 Task: Apply the date format 5 August 1930.
Action: Mouse moved to (50, 159)
Screenshot: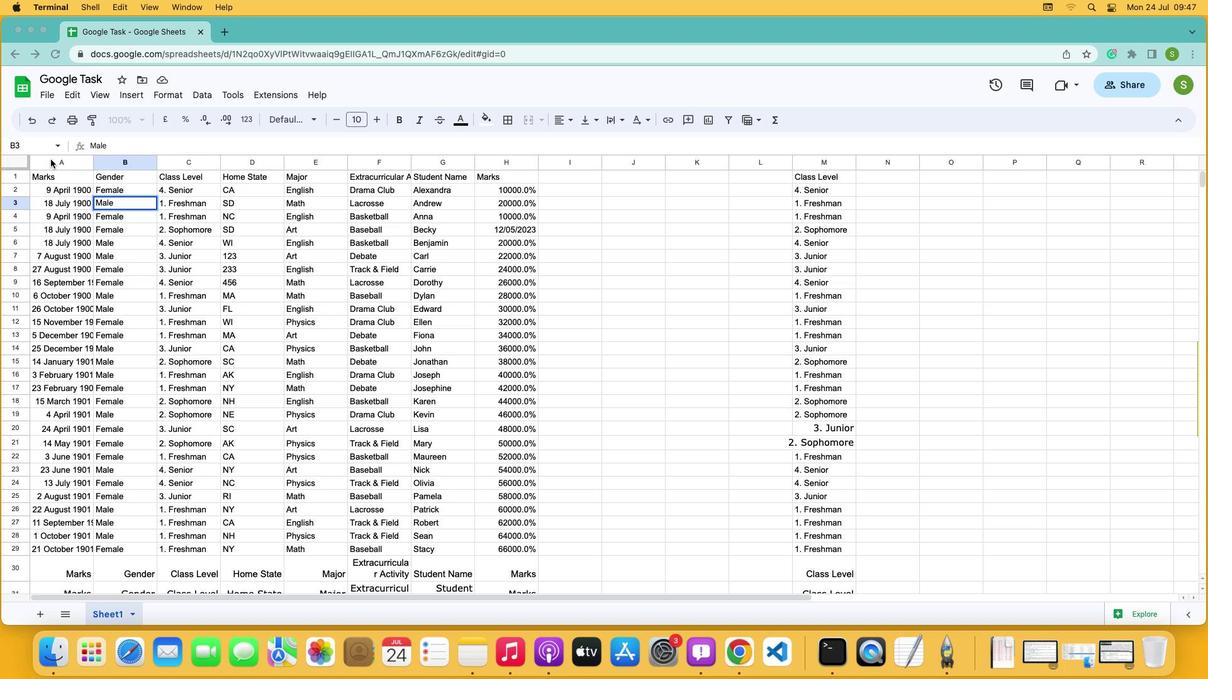 
Action: Mouse pressed left at (50, 159)
Screenshot: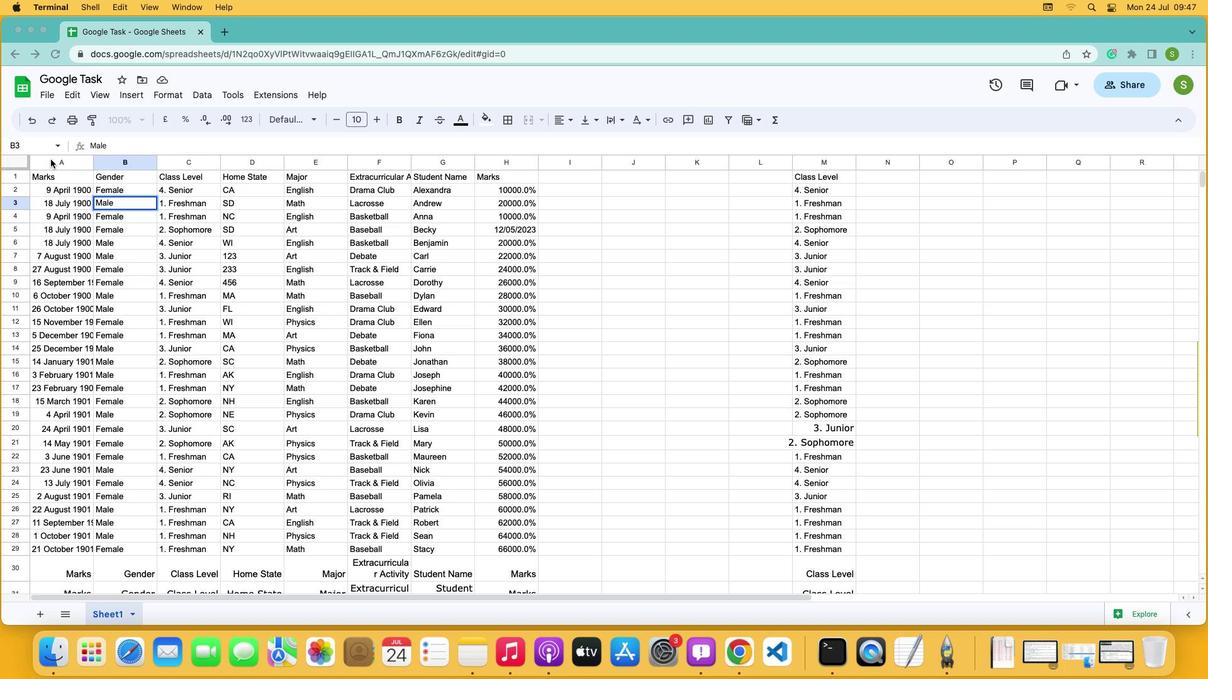 
Action: Mouse moved to (50, 159)
Screenshot: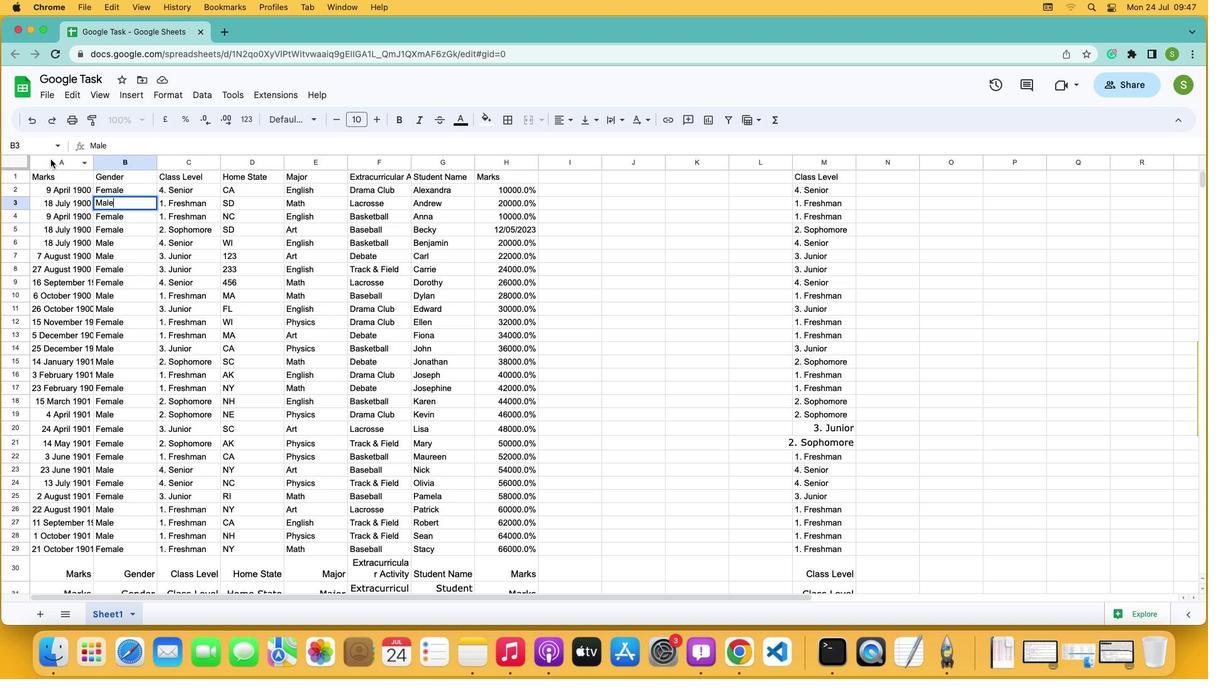 
Action: Mouse pressed left at (50, 159)
Screenshot: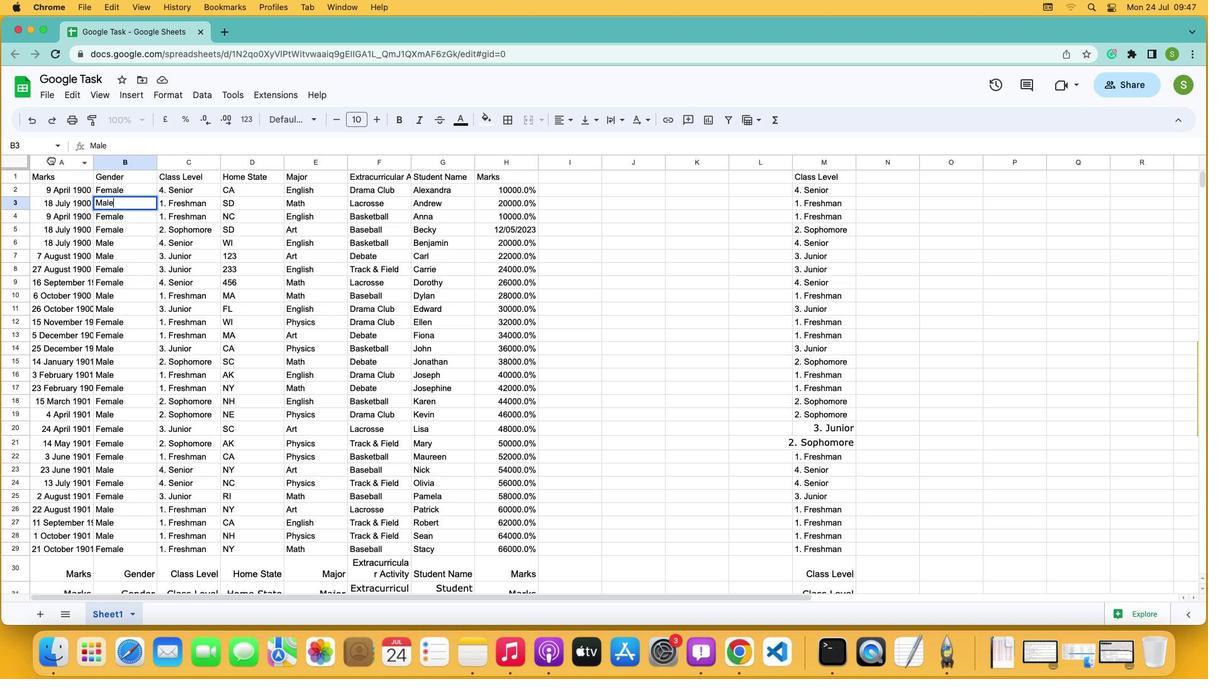 
Action: Mouse moved to (253, 117)
Screenshot: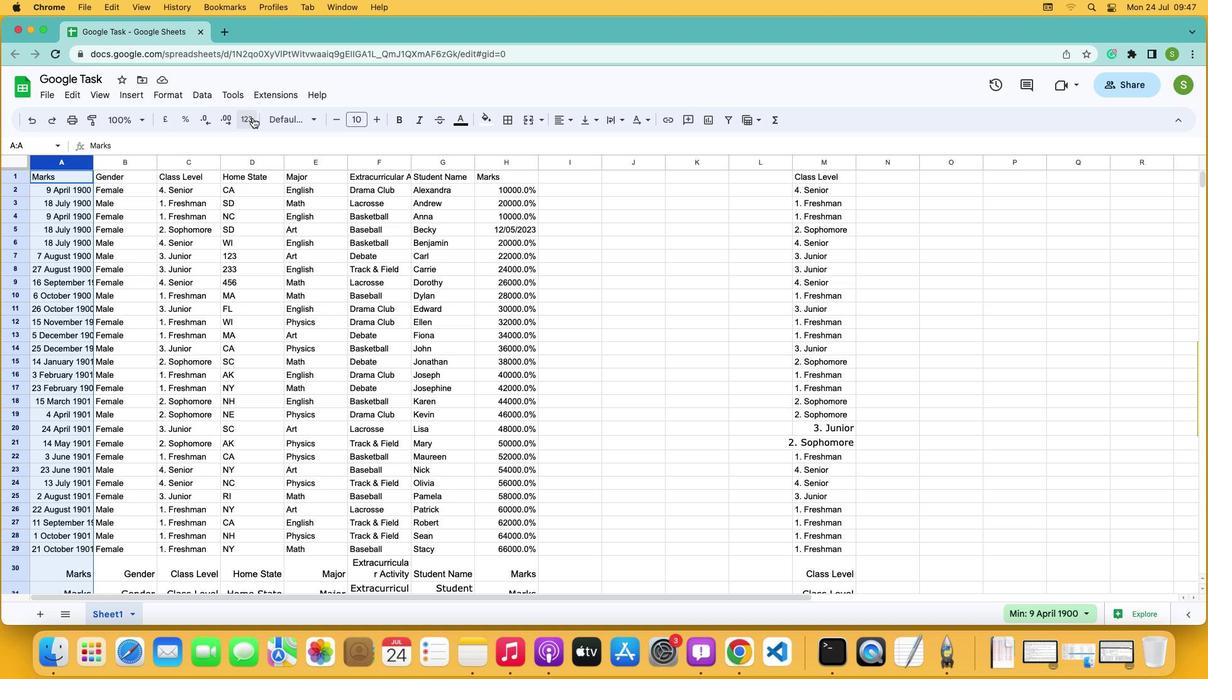 
Action: Mouse pressed left at (253, 117)
Screenshot: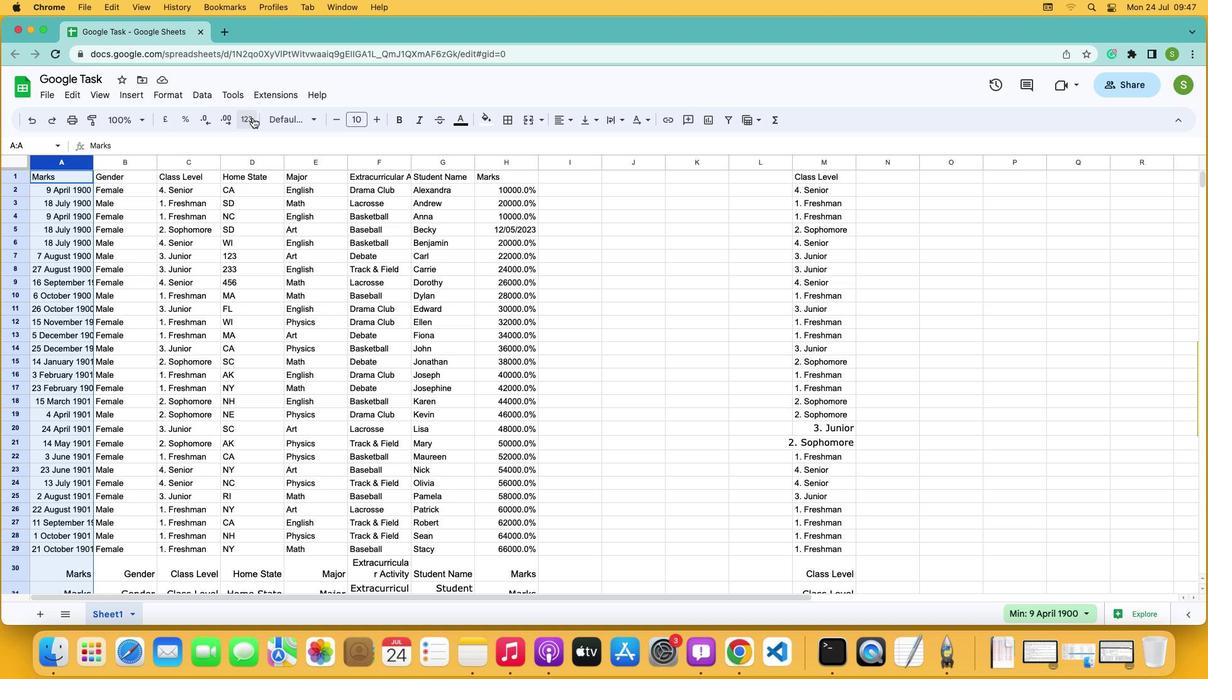 
Action: Mouse moved to (316, 540)
Screenshot: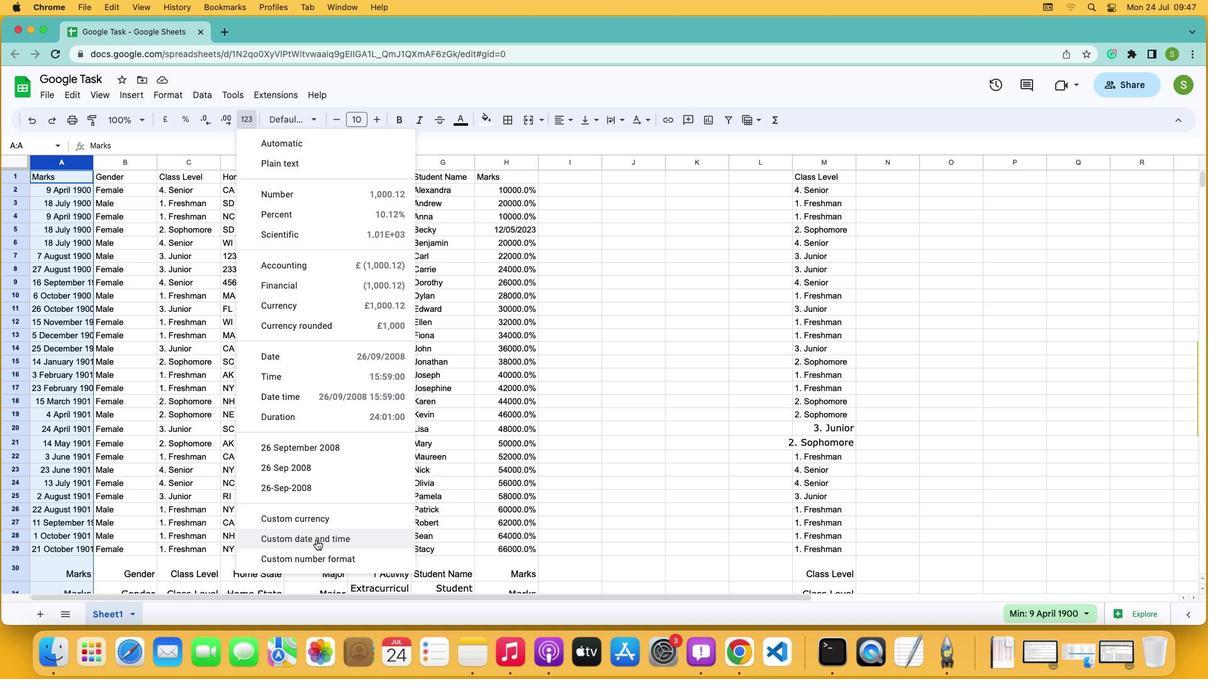 
Action: Mouse pressed left at (316, 540)
Screenshot: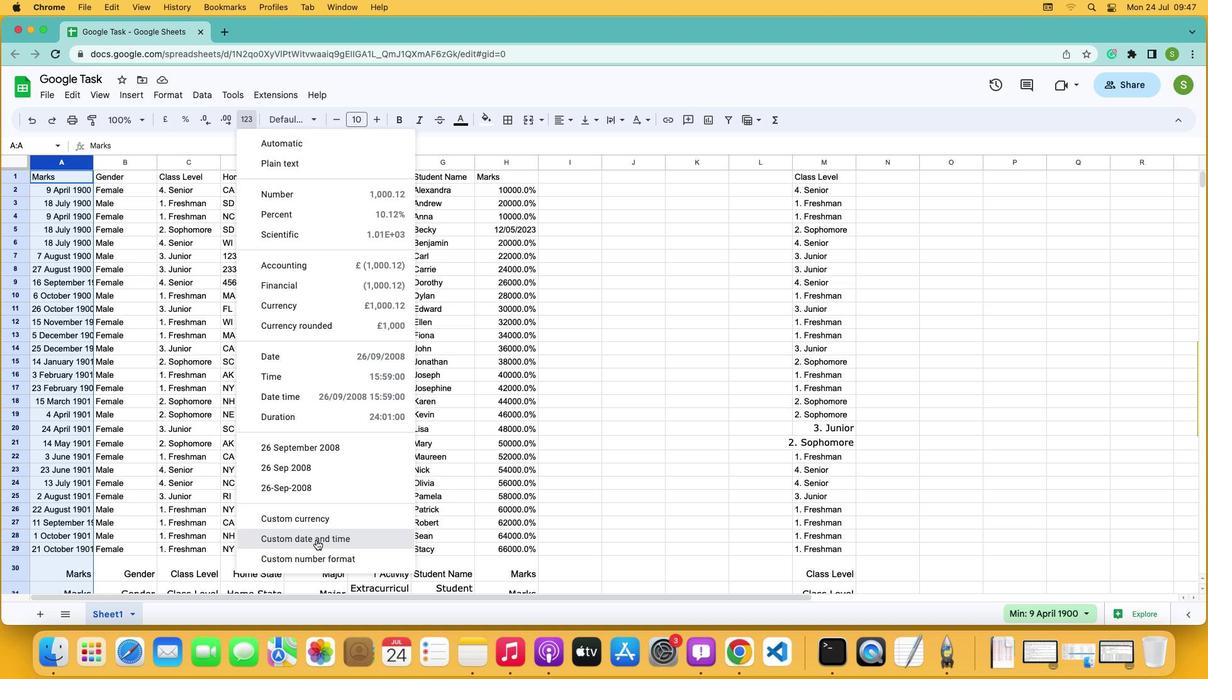
Action: Mouse moved to (523, 261)
Screenshot: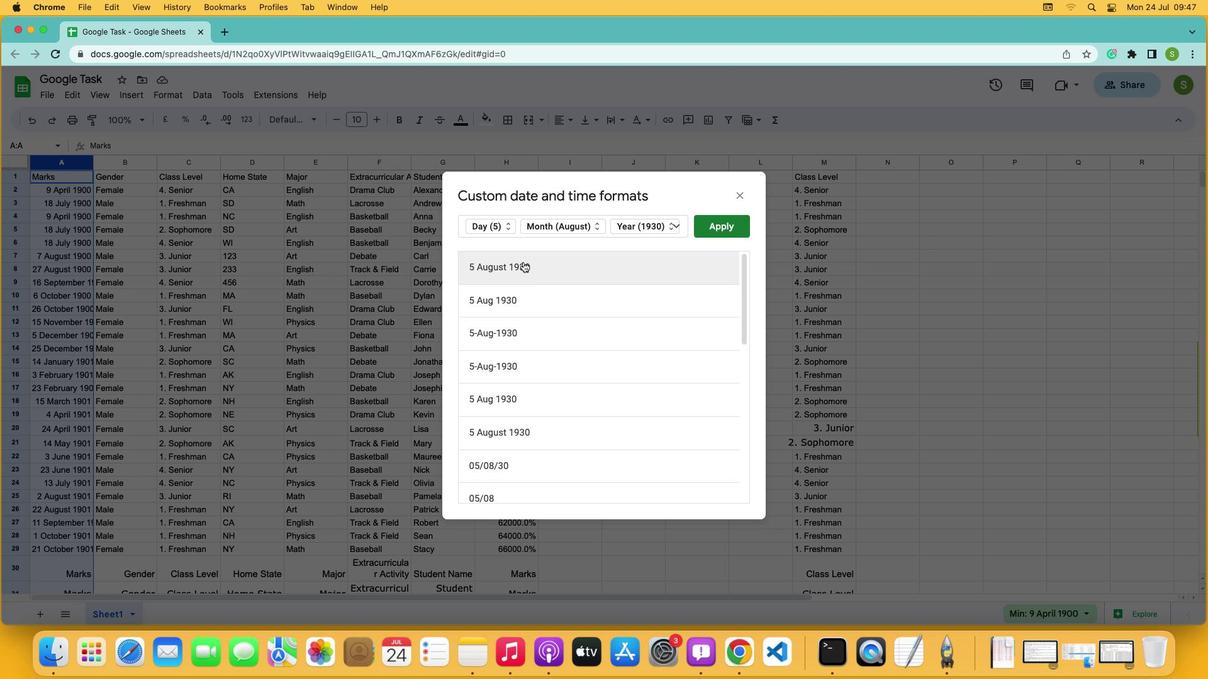 
Action: Mouse pressed left at (523, 261)
Screenshot: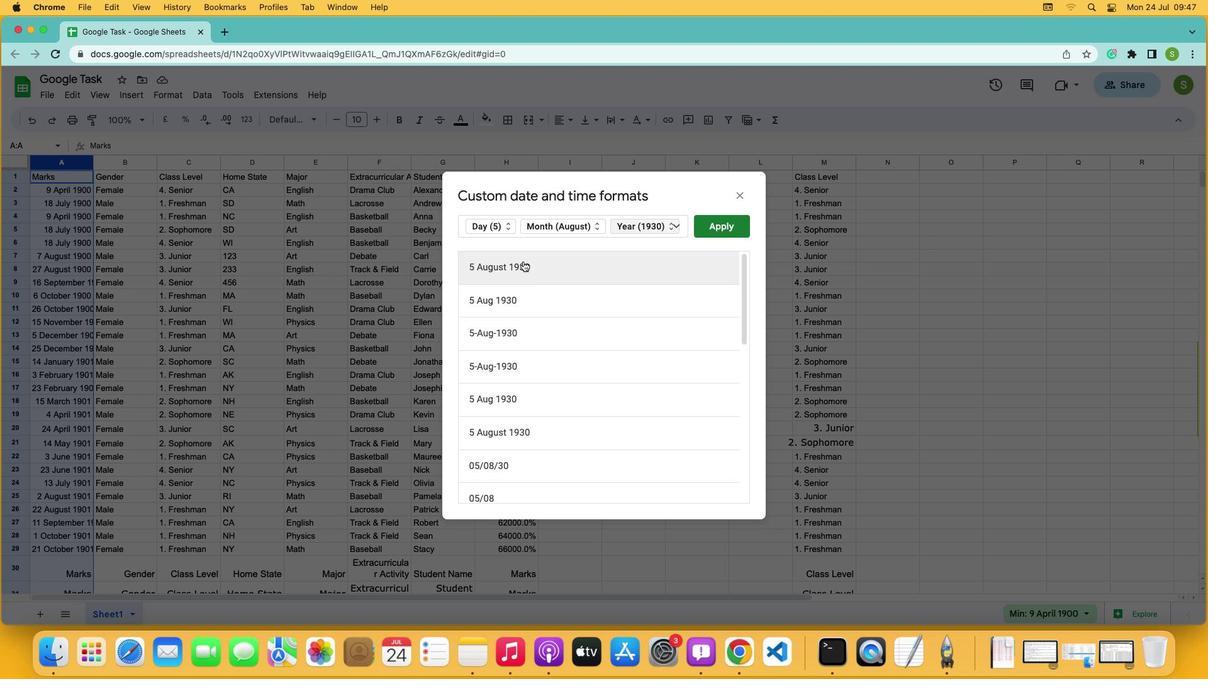 
Action: Mouse moved to (720, 226)
Screenshot: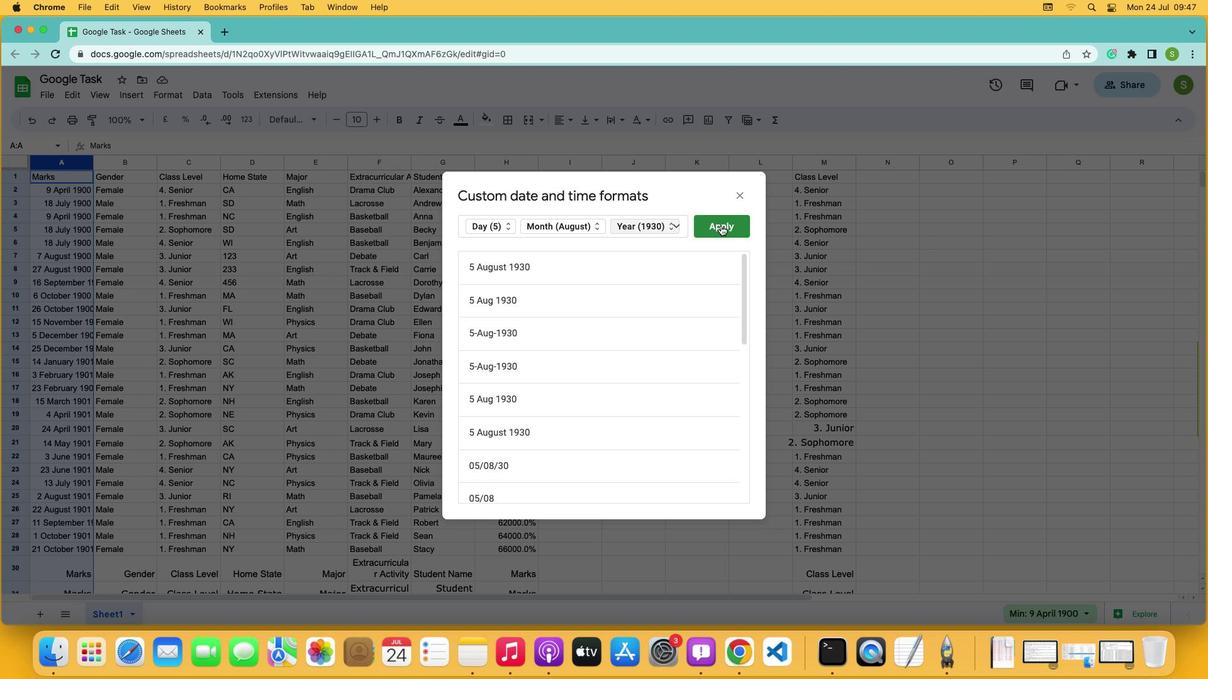 
Action: Mouse pressed left at (720, 226)
Screenshot: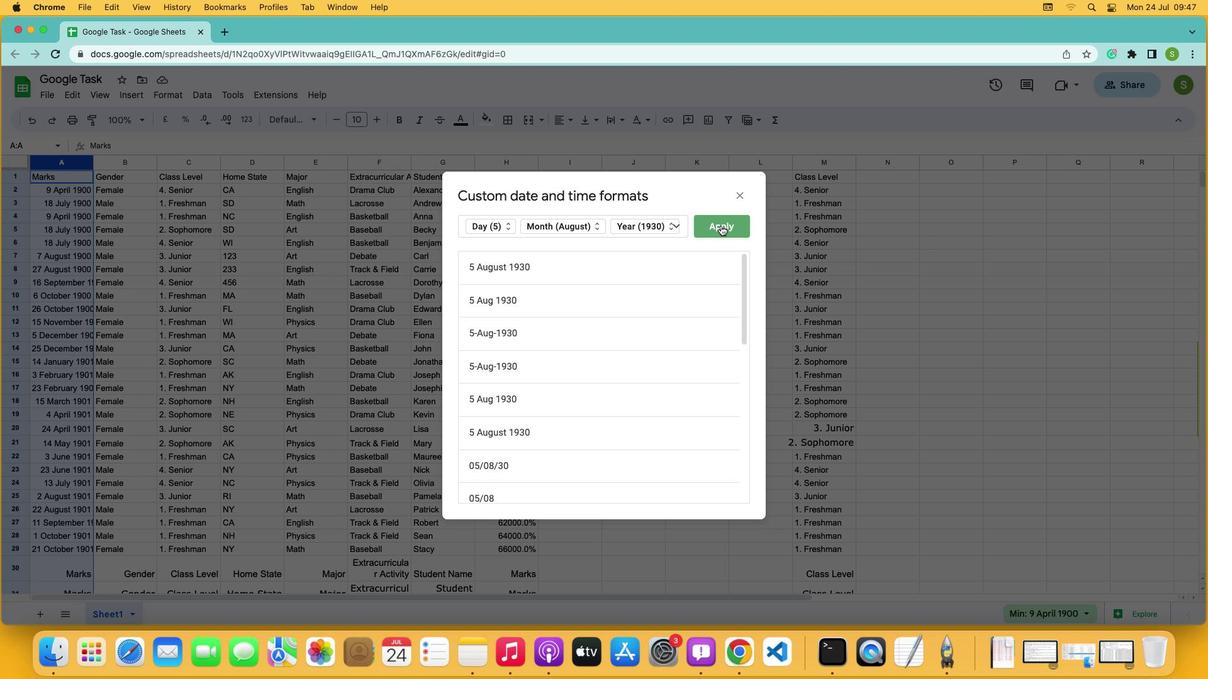 
Action: Mouse moved to (708, 236)
Screenshot: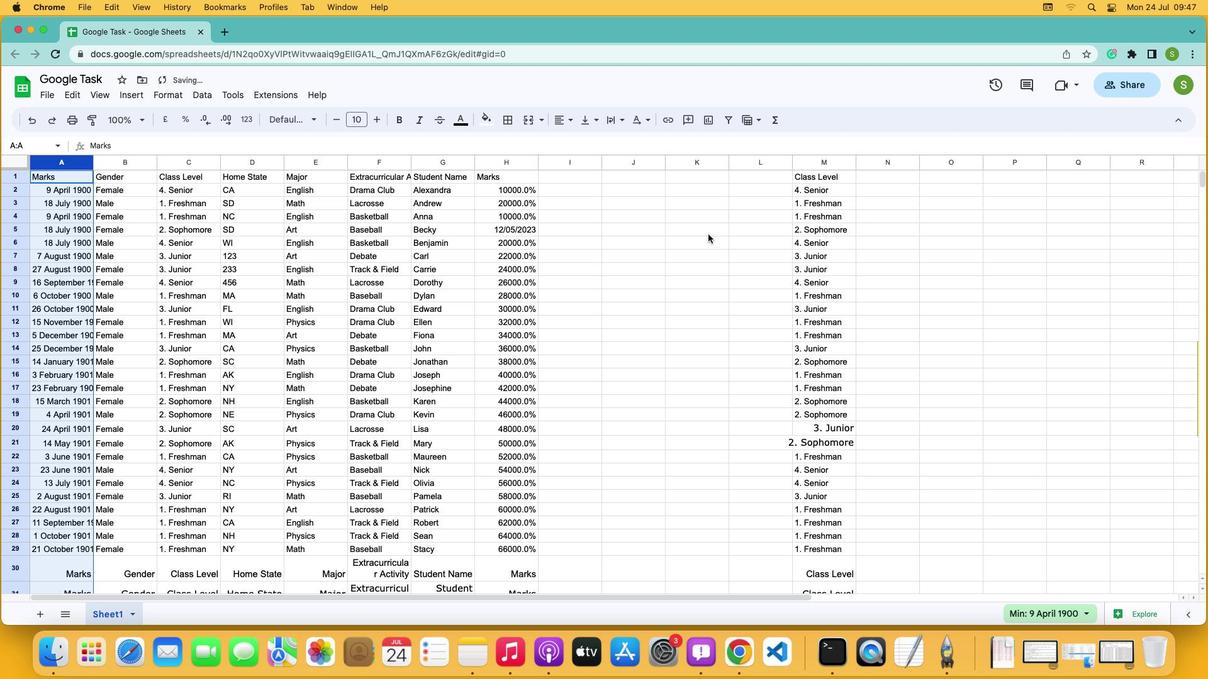 
